 Task: Add La Tortilla Factory Simply Better Soft Taco Flour Tortillas 10 Count to the cart.
Action: Mouse moved to (15, 83)
Screenshot: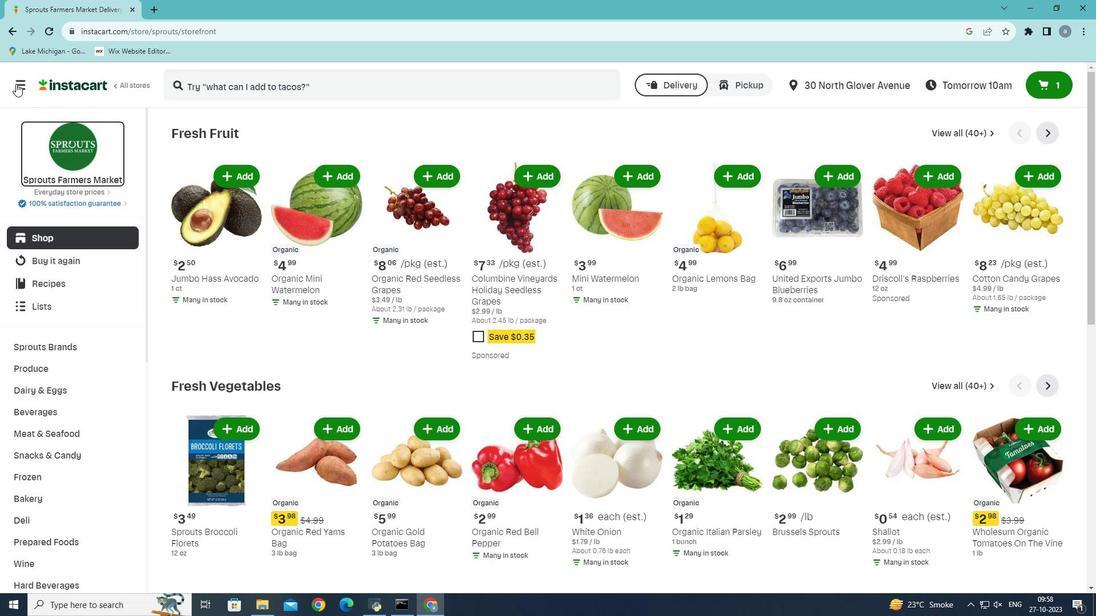 
Action: Mouse pressed left at (15, 83)
Screenshot: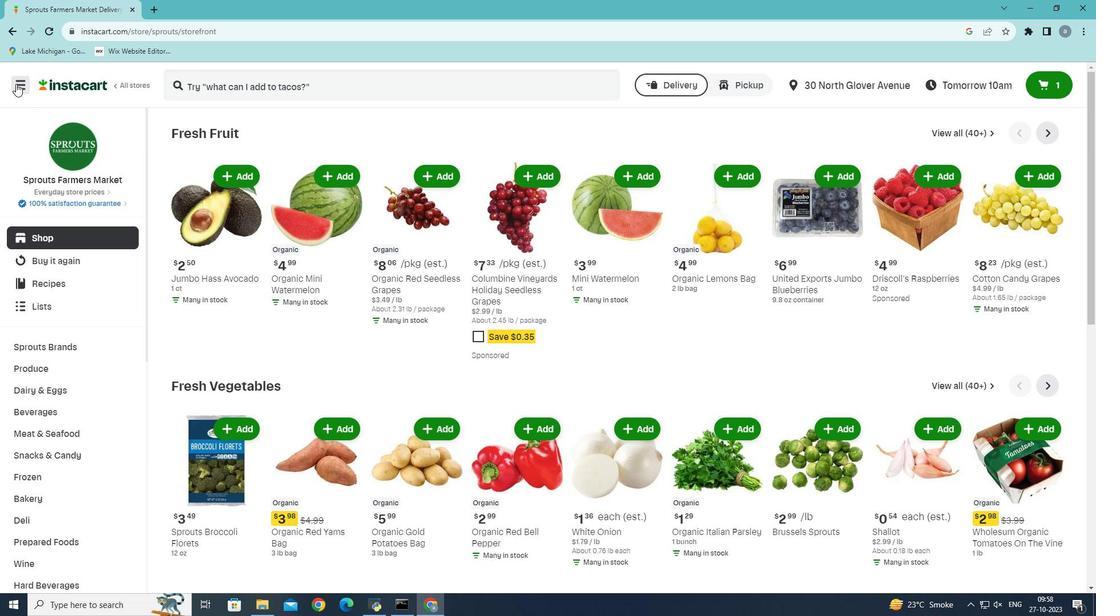 
Action: Mouse moved to (45, 331)
Screenshot: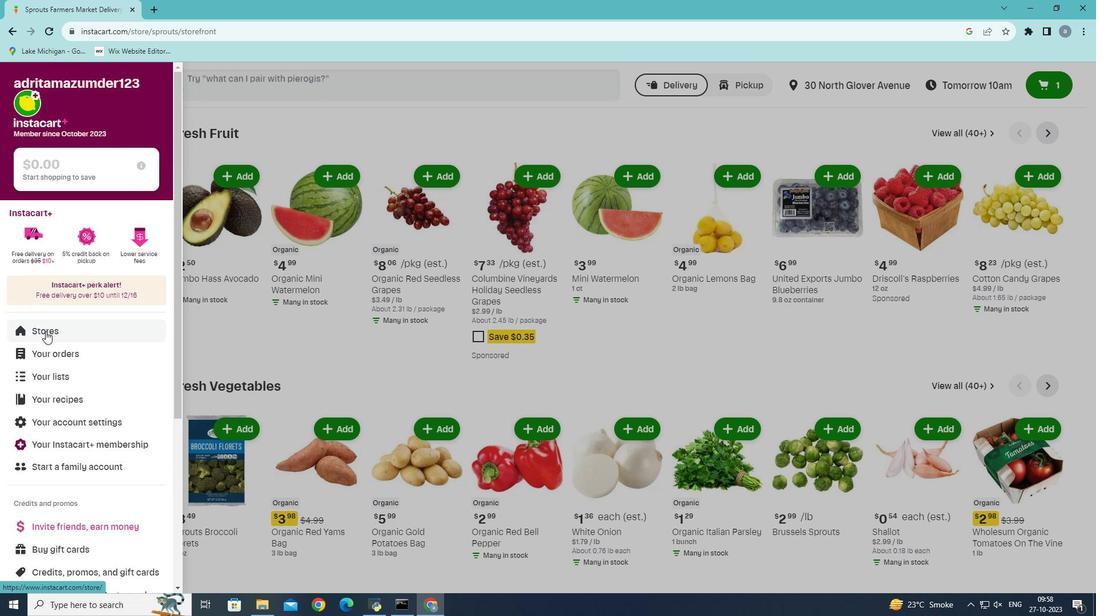 
Action: Mouse pressed left at (45, 331)
Screenshot: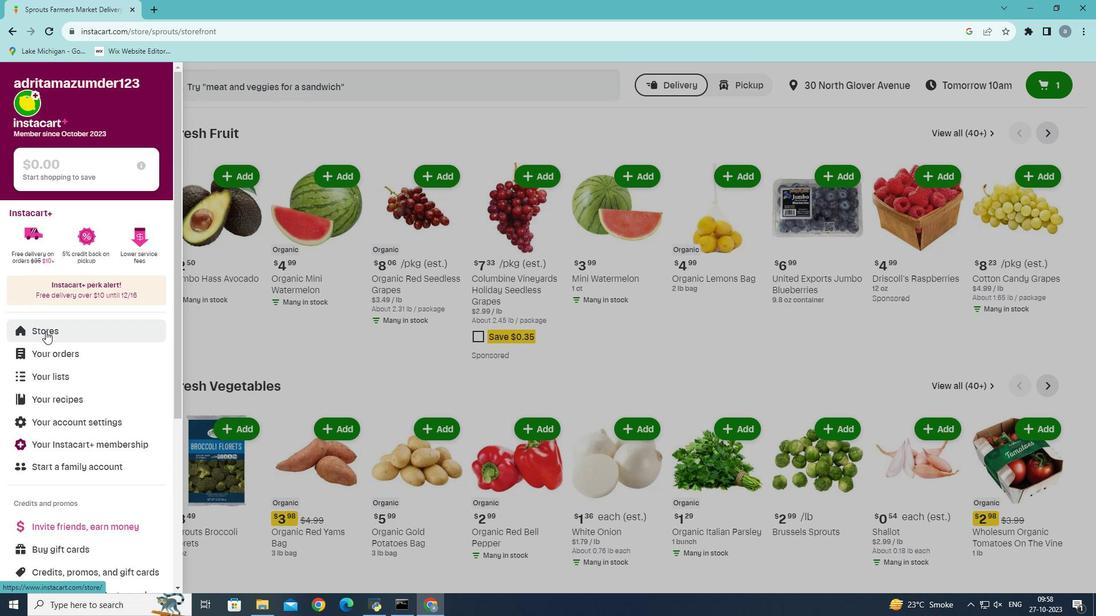 
Action: Mouse moved to (263, 137)
Screenshot: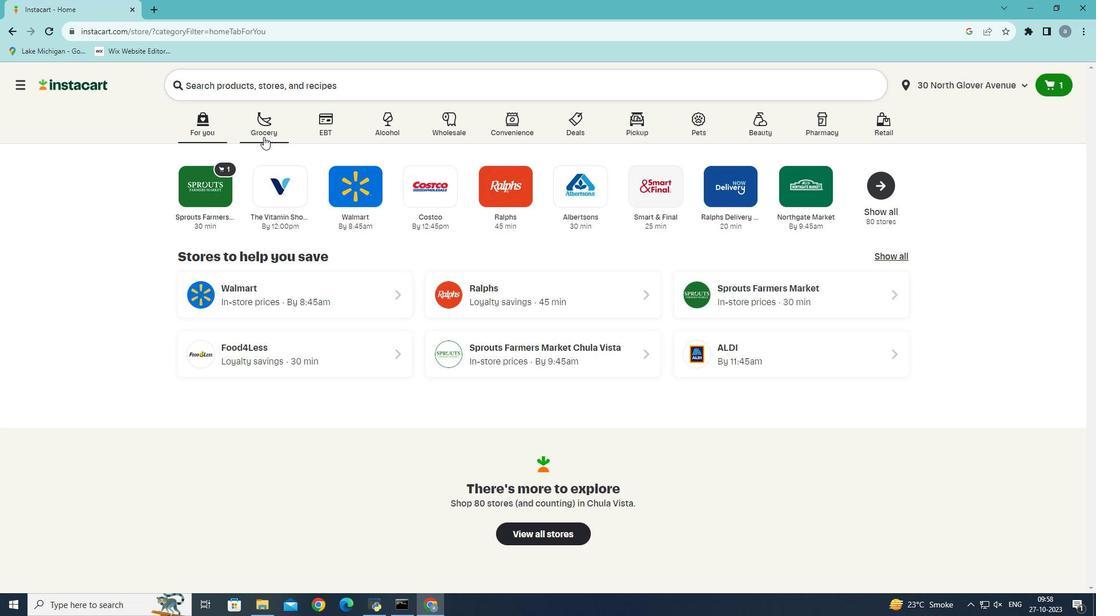 
Action: Mouse pressed left at (263, 137)
Screenshot: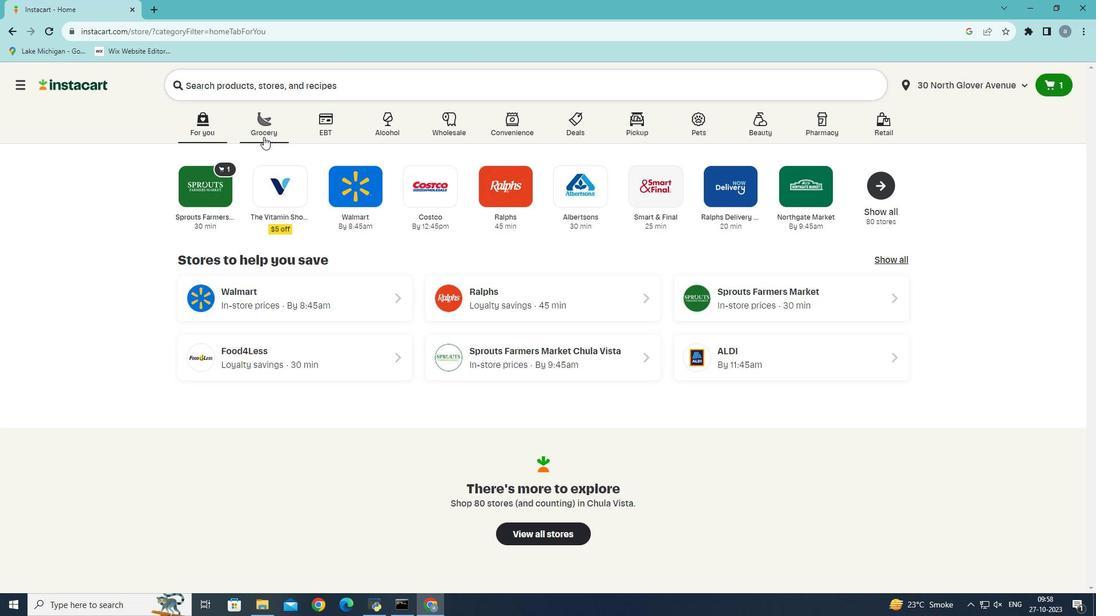 
Action: Mouse moved to (250, 335)
Screenshot: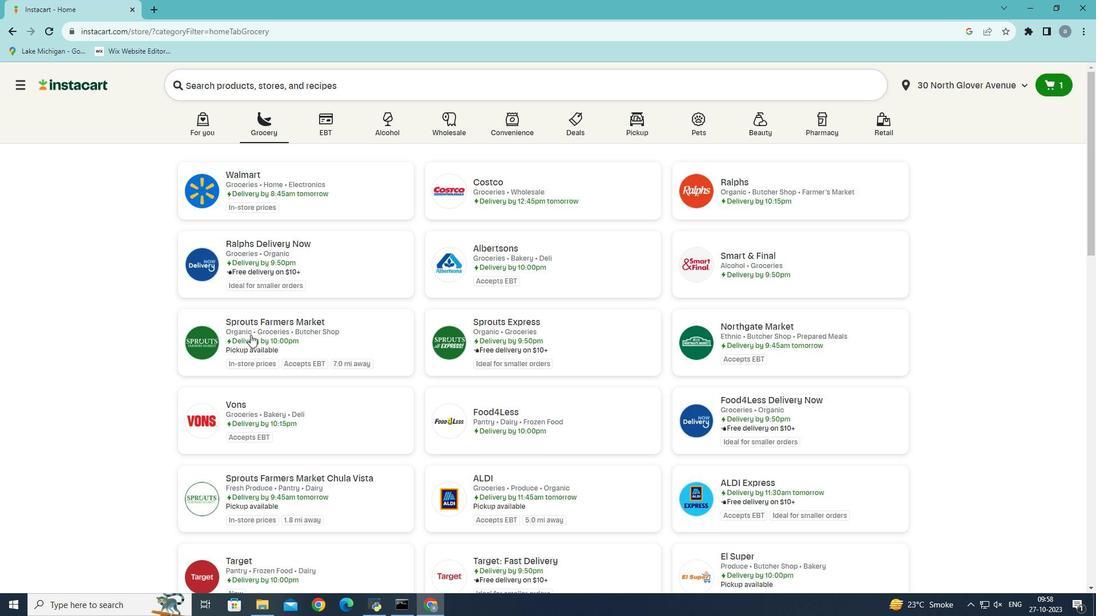 
Action: Mouse pressed left at (250, 335)
Screenshot: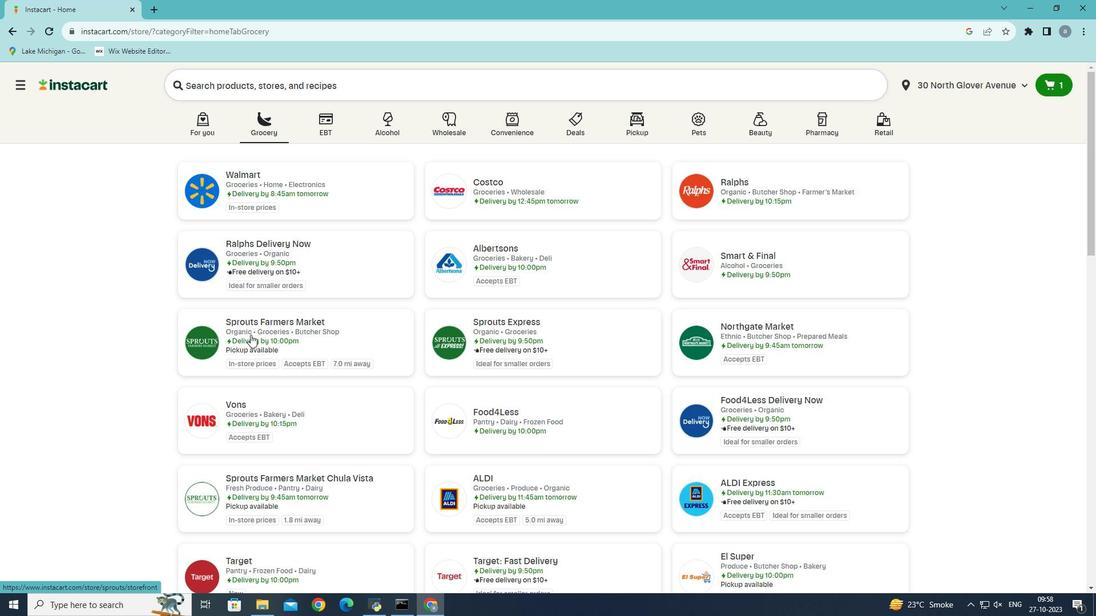 
Action: Mouse moved to (37, 495)
Screenshot: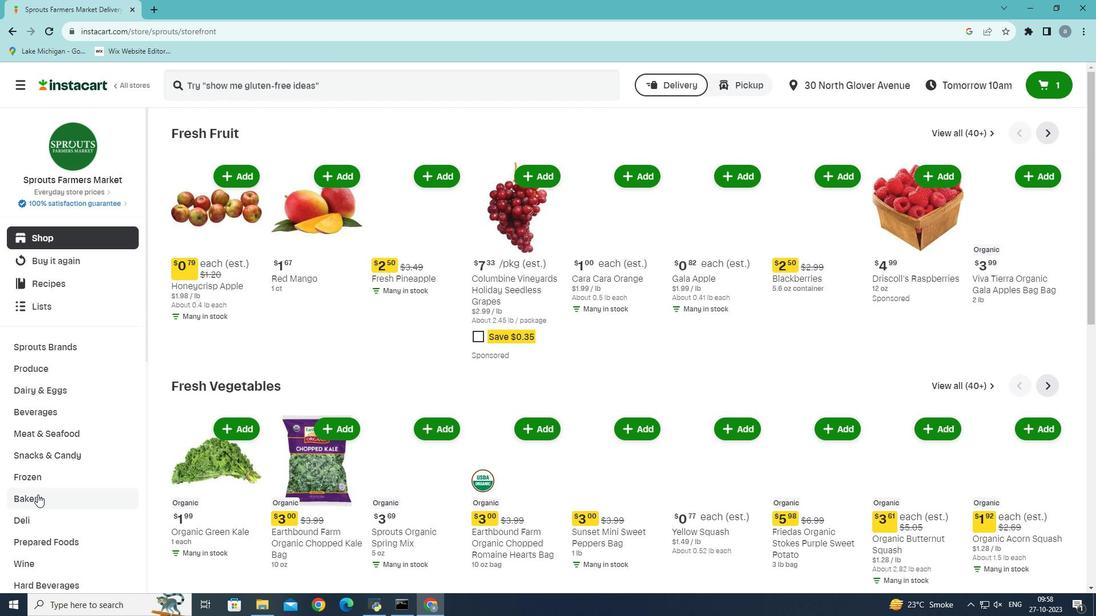 
Action: Mouse pressed left at (37, 495)
Screenshot: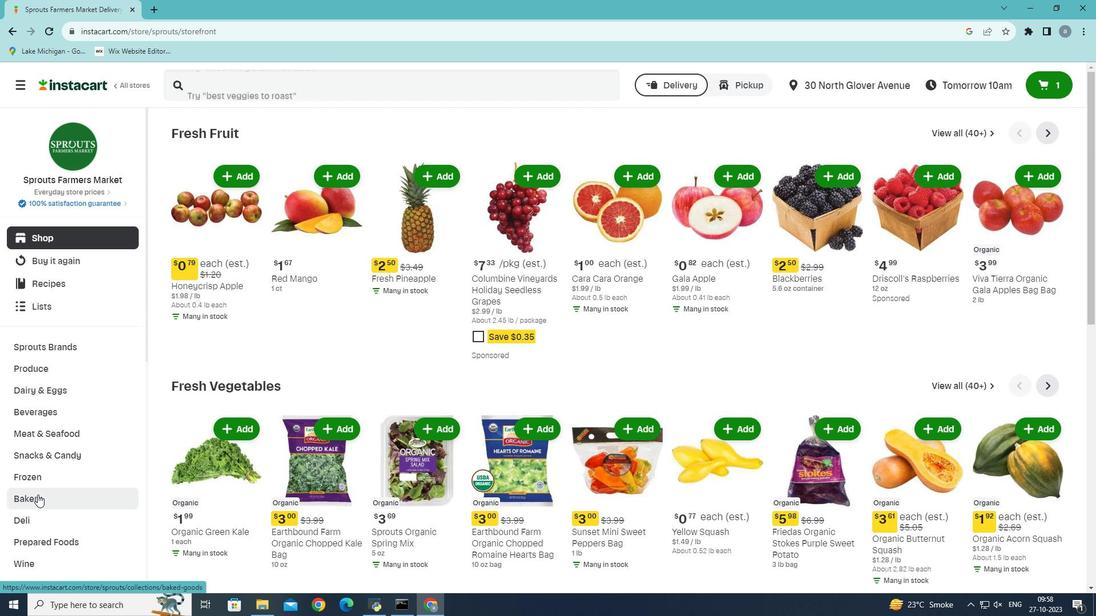 
Action: Mouse moved to (854, 158)
Screenshot: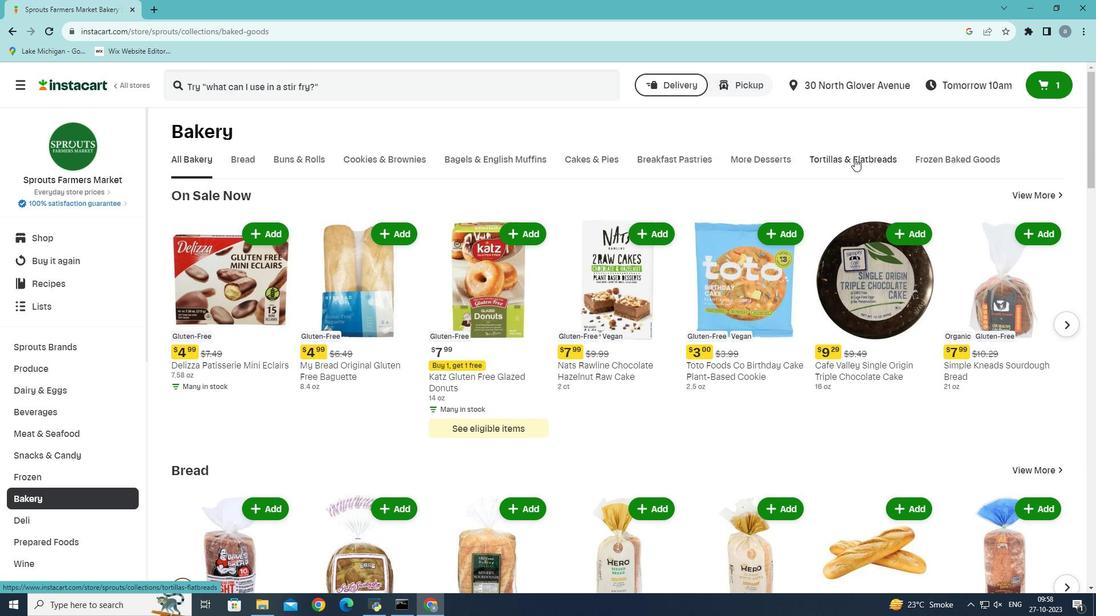 
Action: Mouse pressed left at (854, 158)
Screenshot: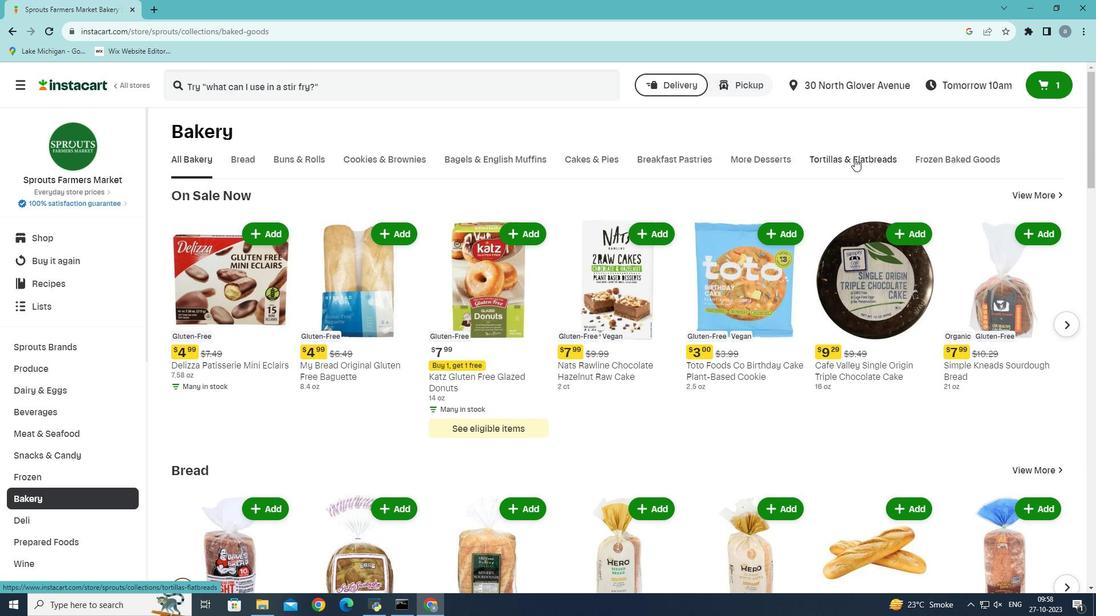 
Action: Mouse moved to (854, 158)
Screenshot: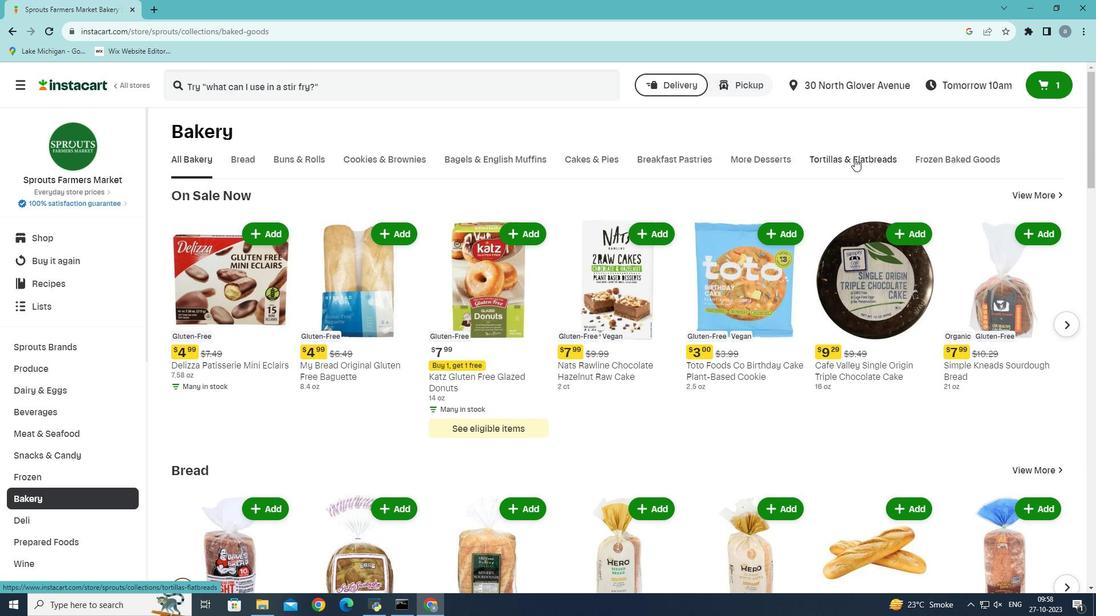 
Action: Mouse pressed left at (854, 158)
Screenshot: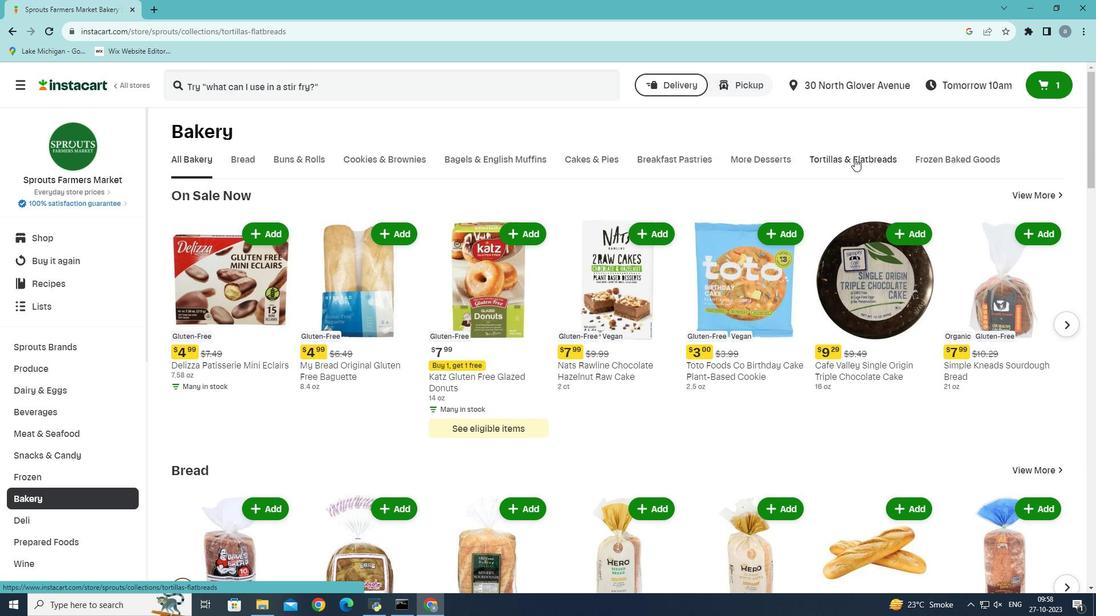 
Action: Mouse moved to (266, 214)
Screenshot: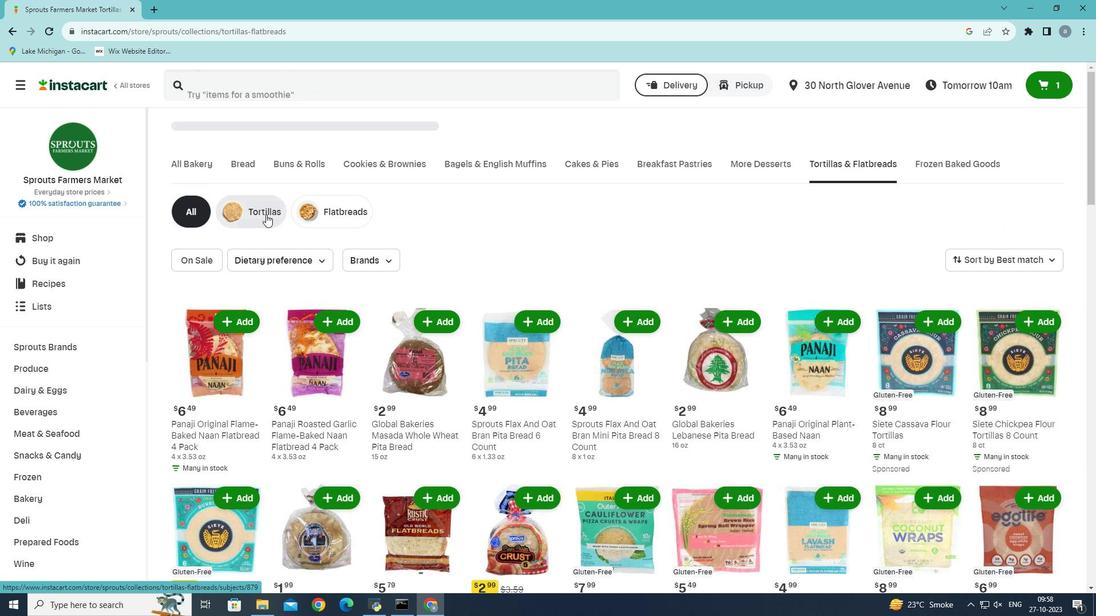 
Action: Mouse pressed left at (266, 214)
Screenshot: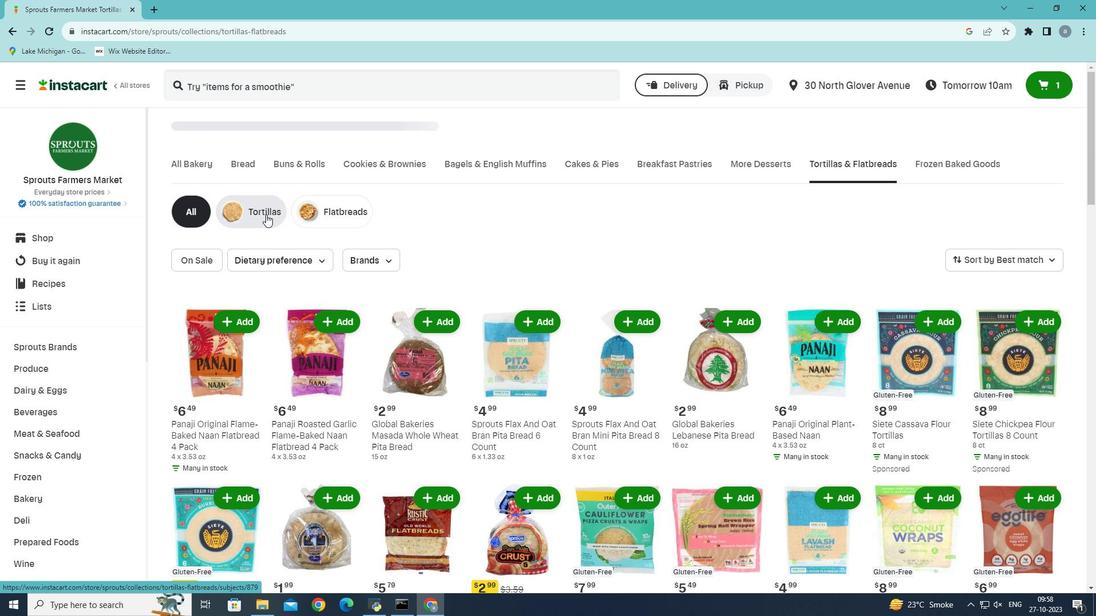 
Action: Mouse moved to (336, 445)
Screenshot: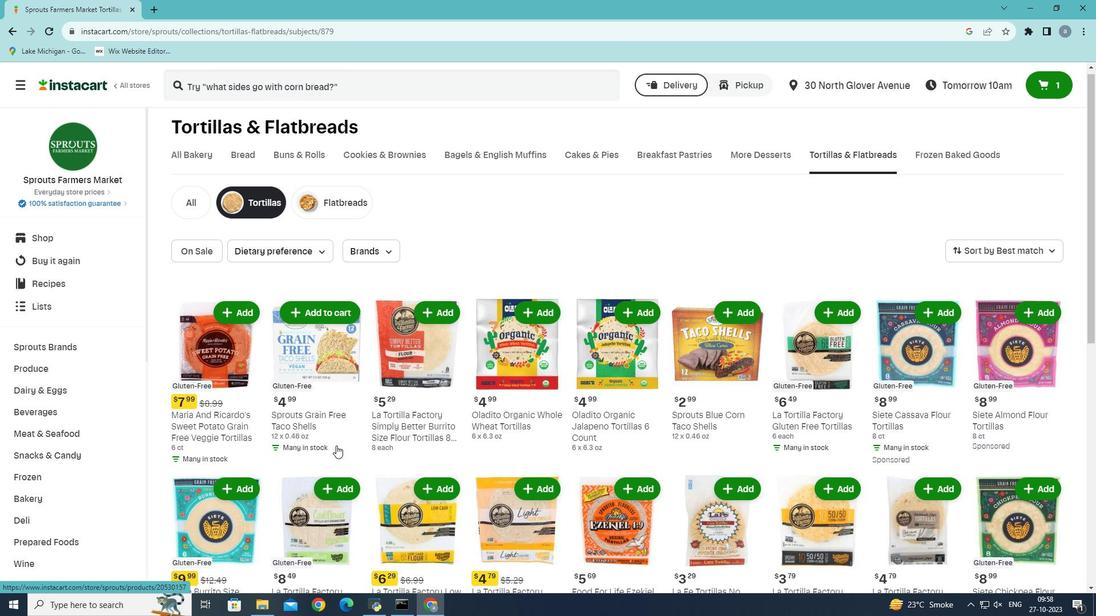 
Action: Mouse scrolled (336, 445) with delta (0, 0)
Screenshot: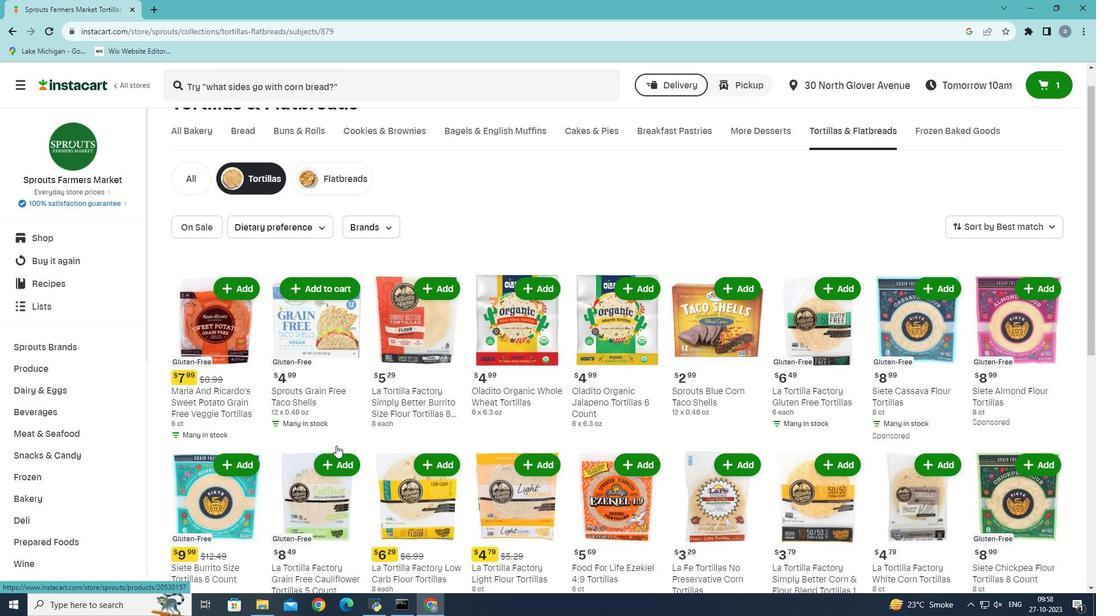 
Action: Mouse moved to (336, 445)
Screenshot: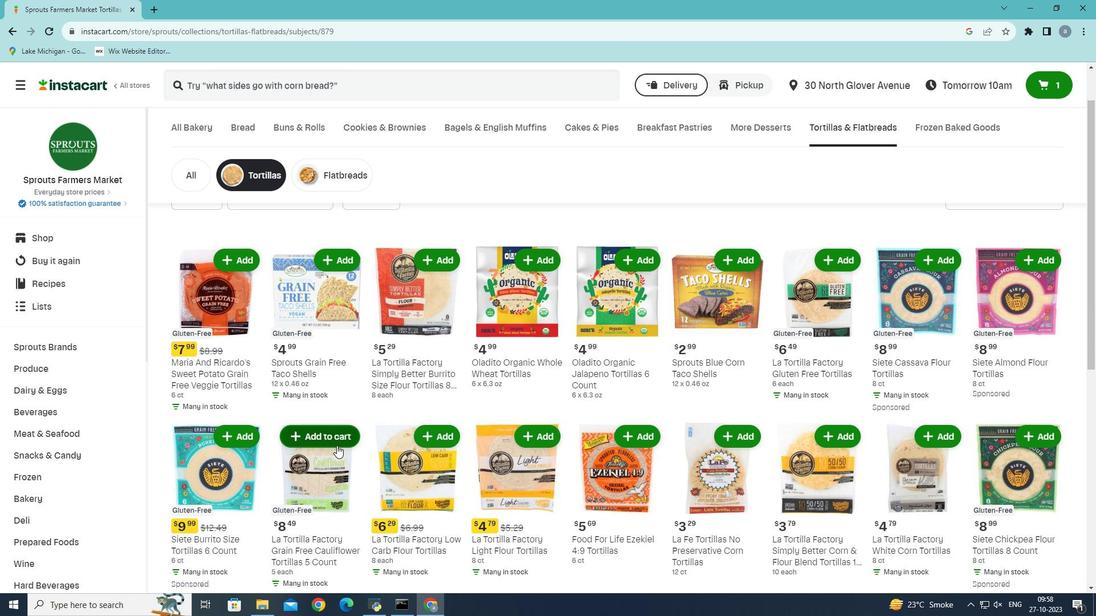 
Action: Mouse scrolled (336, 445) with delta (0, 0)
Screenshot: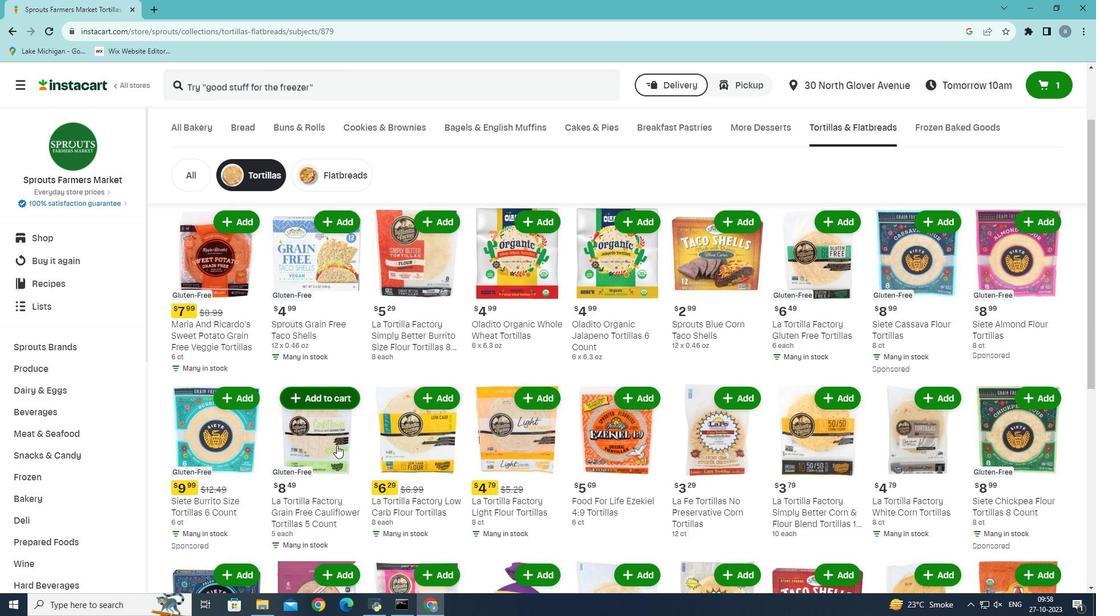 
Action: Mouse scrolled (336, 445) with delta (0, 0)
Screenshot: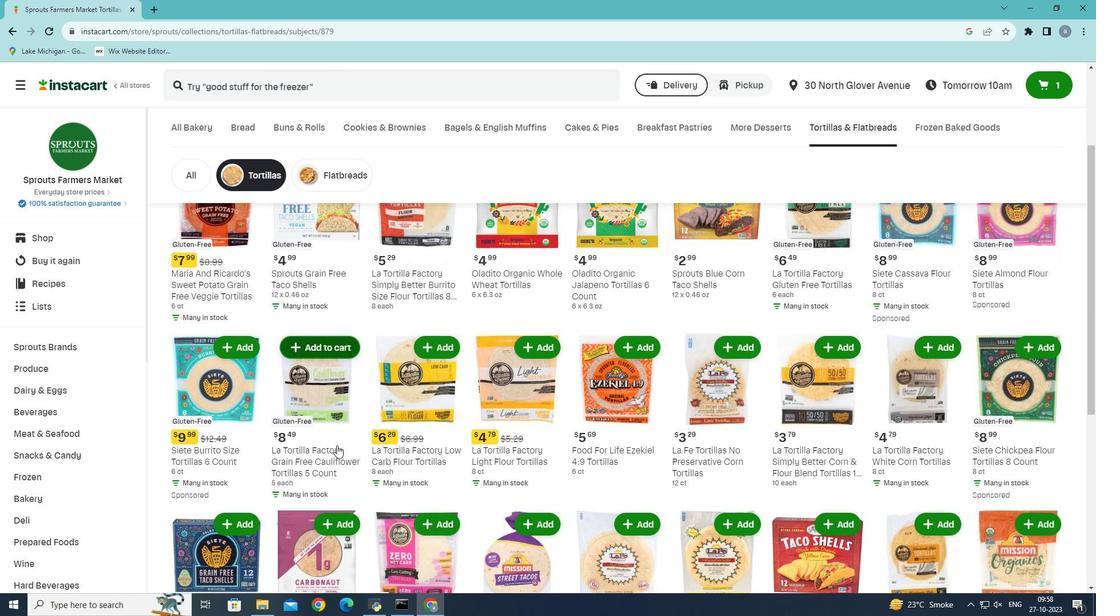 
Action: Mouse moved to (839, 468)
Screenshot: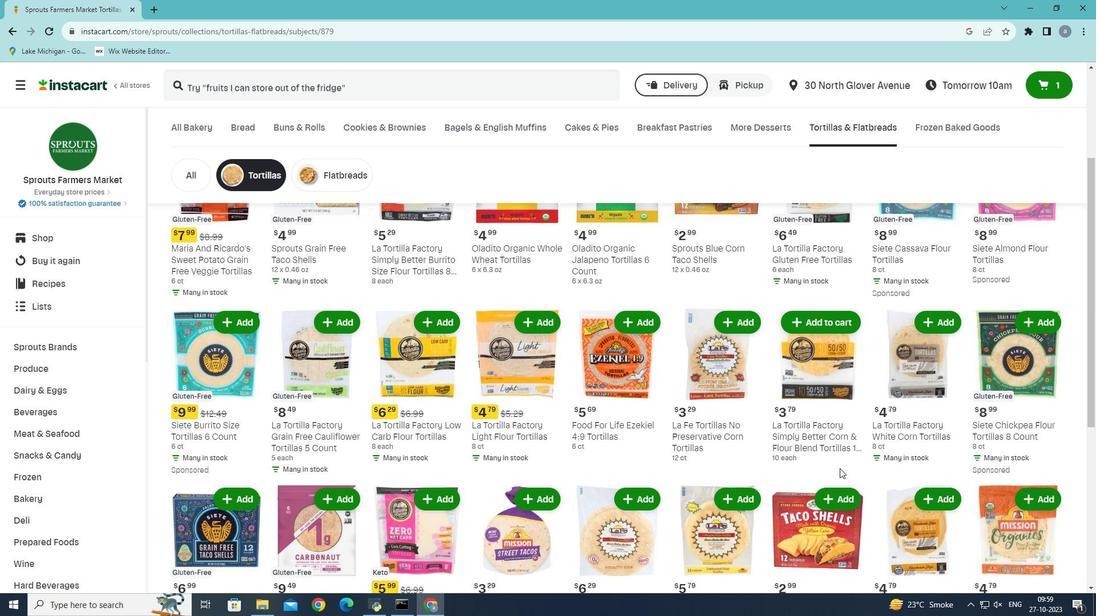 
Action: Mouse scrolled (839, 468) with delta (0, 0)
Screenshot: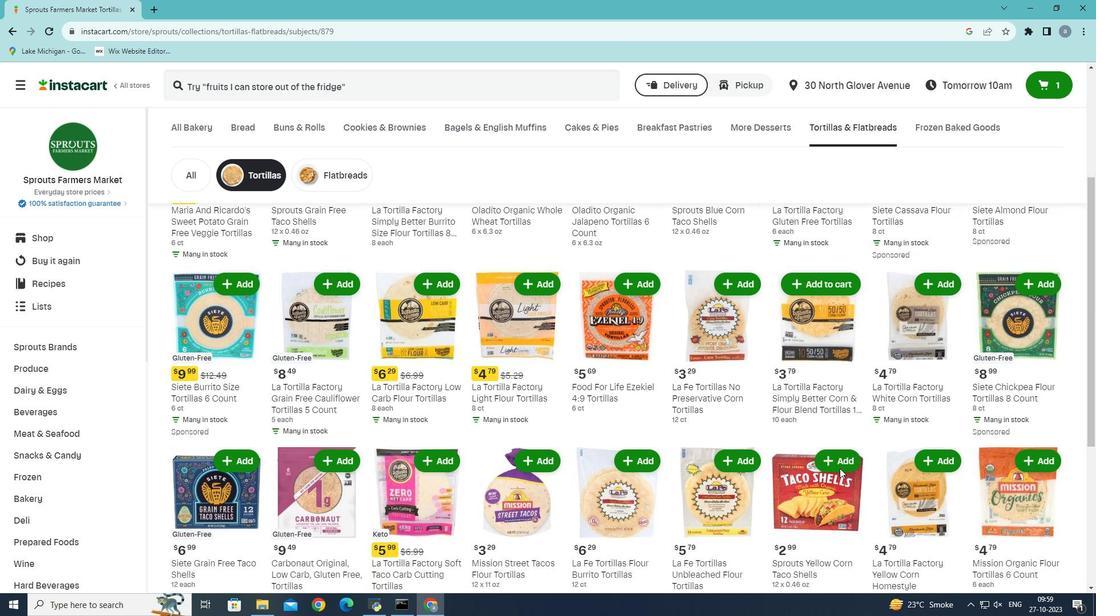 
Action: Mouse scrolled (839, 468) with delta (0, 0)
Screenshot: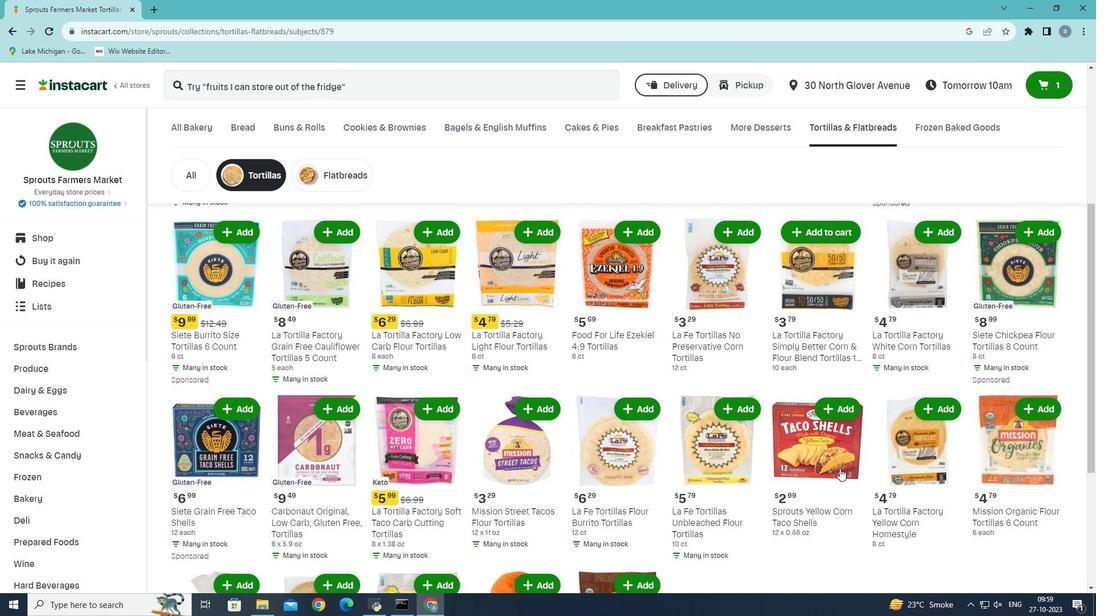 
Action: Mouse moved to (841, 468)
Screenshot: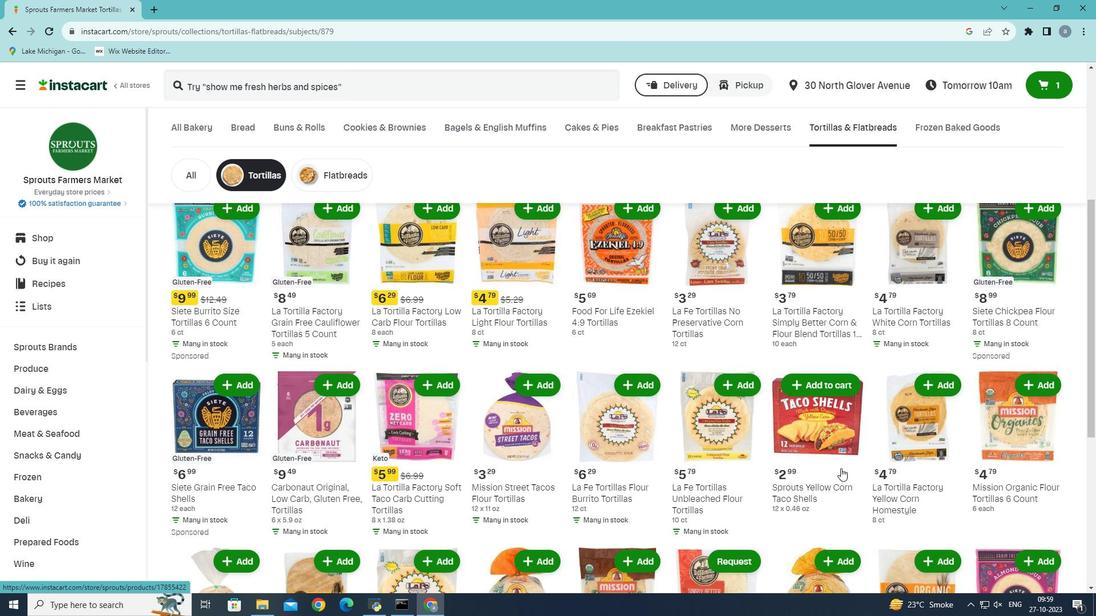 
Action: Mouse scrolled (841, 468) with delta (0, 0)
Screenshot: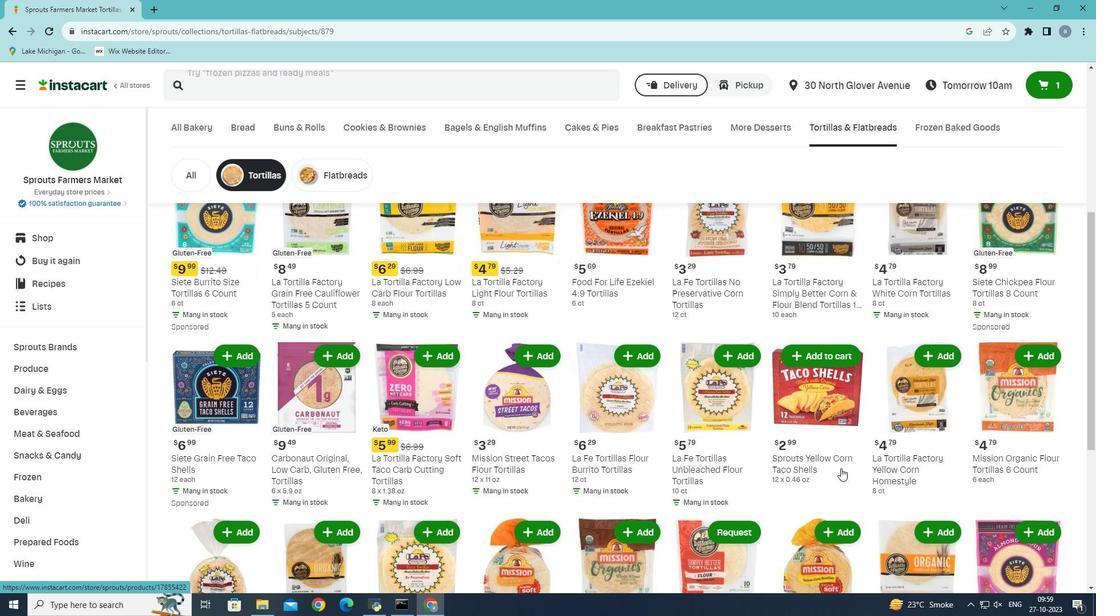 
Action: Mouse scrolled (841, 468) with delta (0, 0)
Screenshot: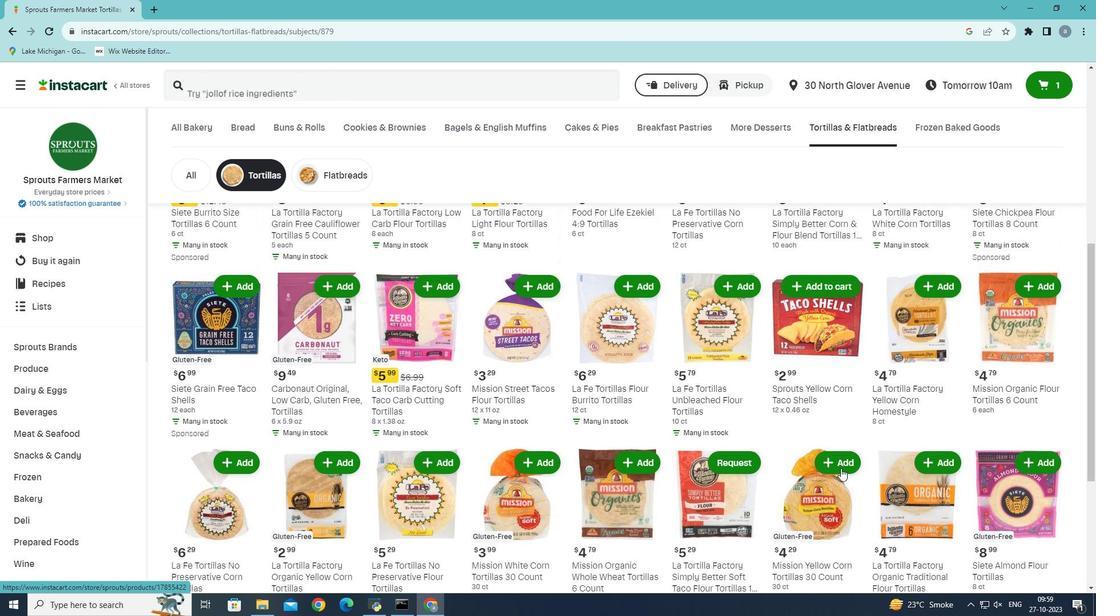 
Action: Mouse moved to (840, 468)
Screenshot: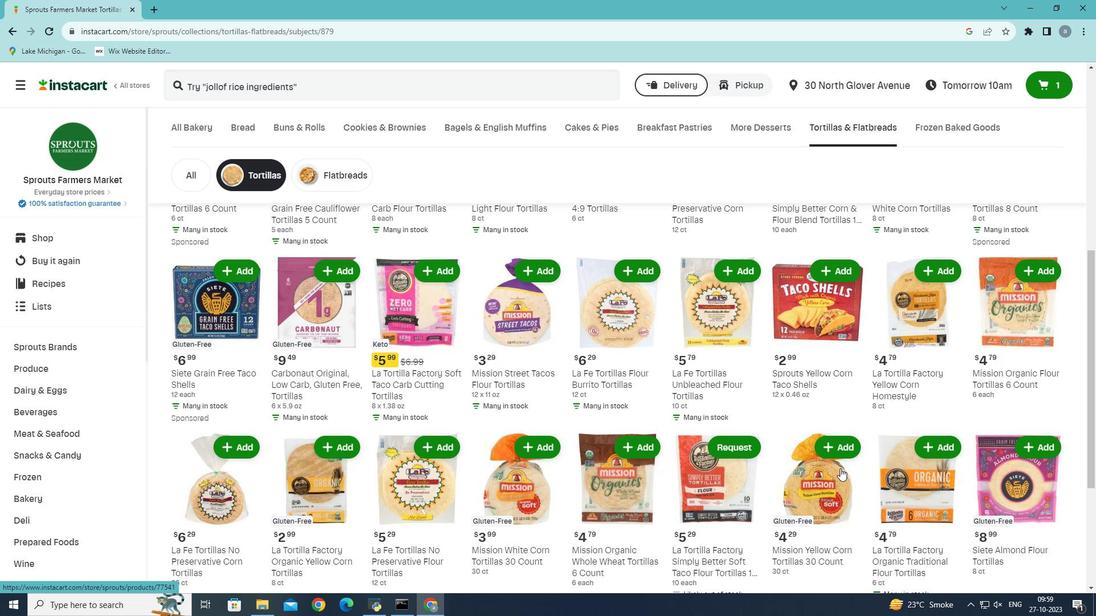 
Action: Mouse scrolled (840, 468) with delta (0, 0)
Screenshot: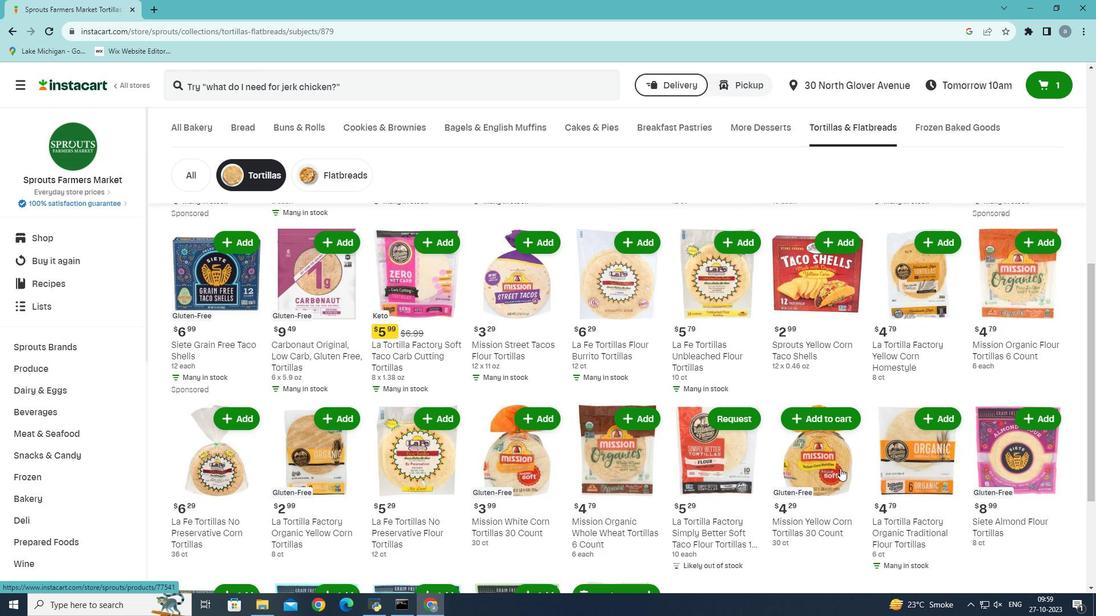 
Action: Mouse moved to (740, 392)
Screenshot: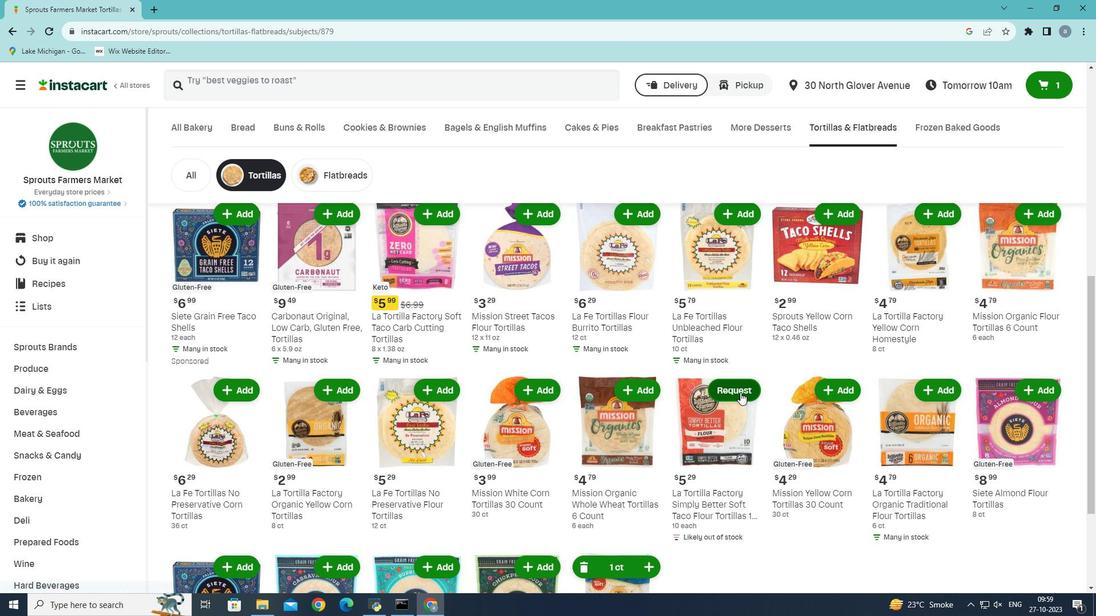 
Action: Mouse pressed left at (740, 392)
Screenshot: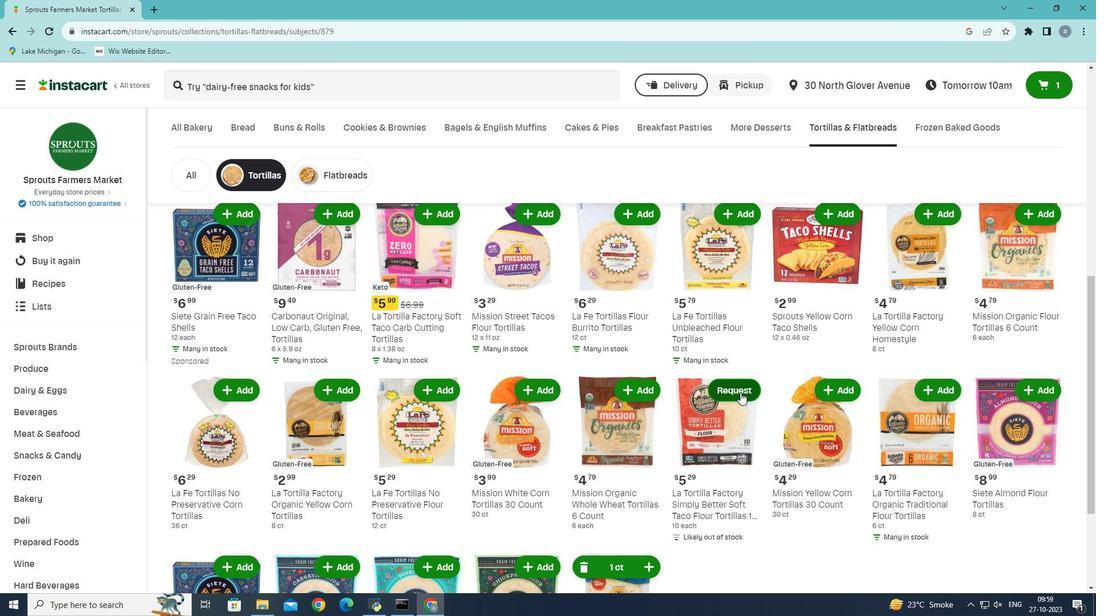 
Action: Mouse moved to (595, 487)
Screenshot: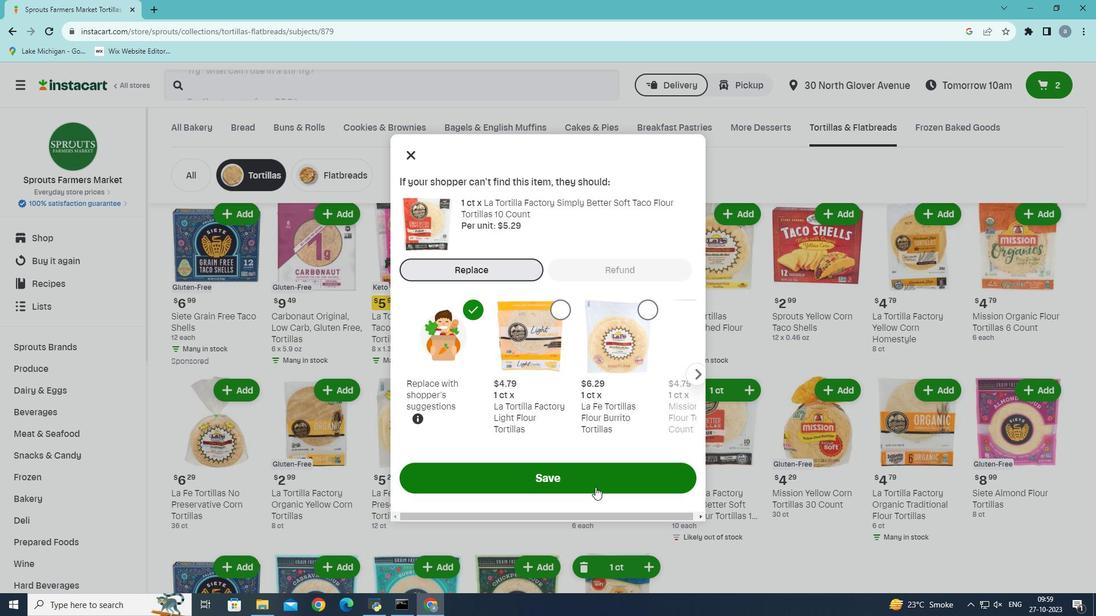 
Action: Mouse pressed left at (595, 487)
Screenshot: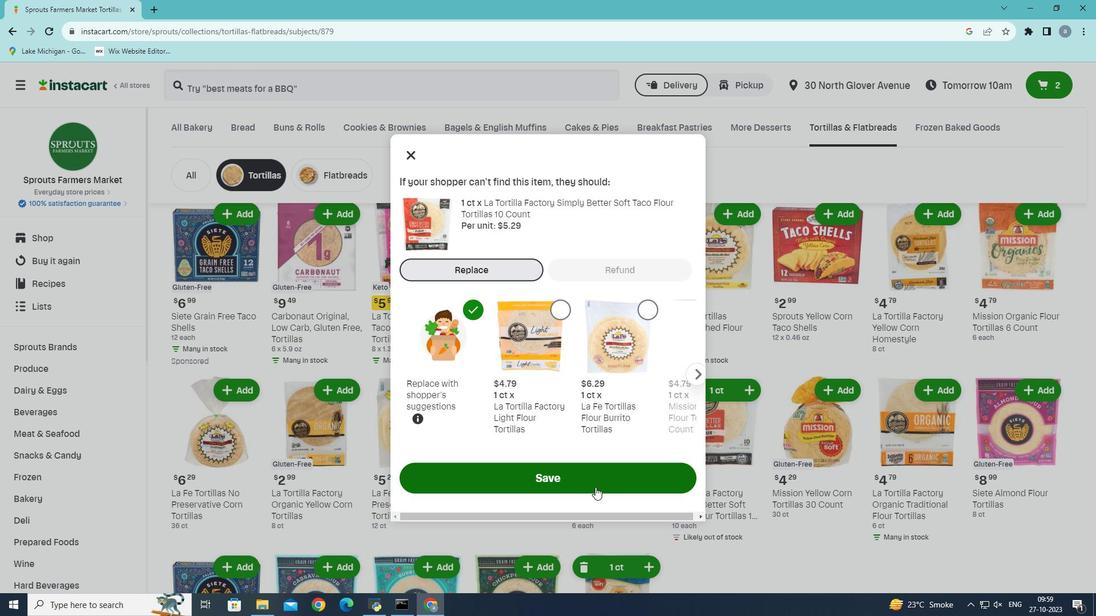 
